 Task: Create a rule from the Routing list, Task moved to a section -> Set Priority in the project BrightTech , set the section as Done clear the priority
Action: Mouse moved to (1300, 209)
Screenshot: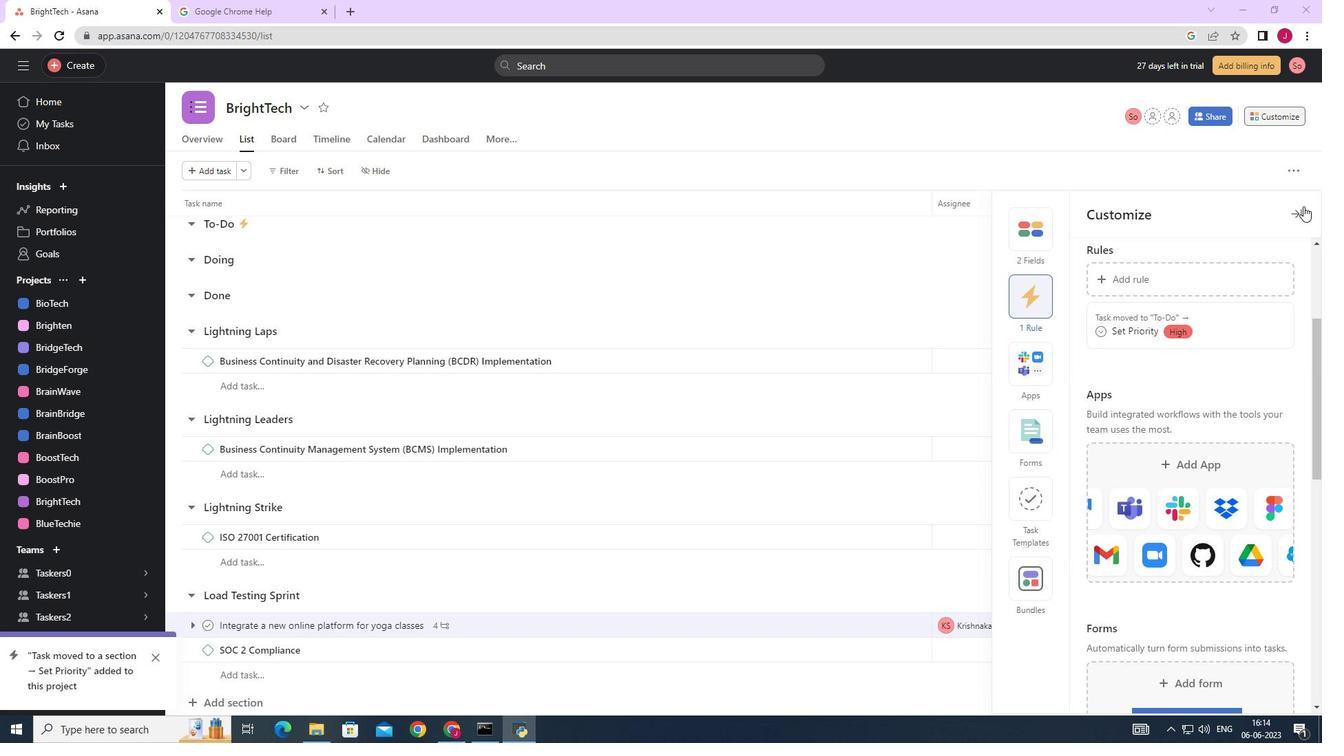 
Action: Mouse pressed left at (1300, 209)
Screenshot: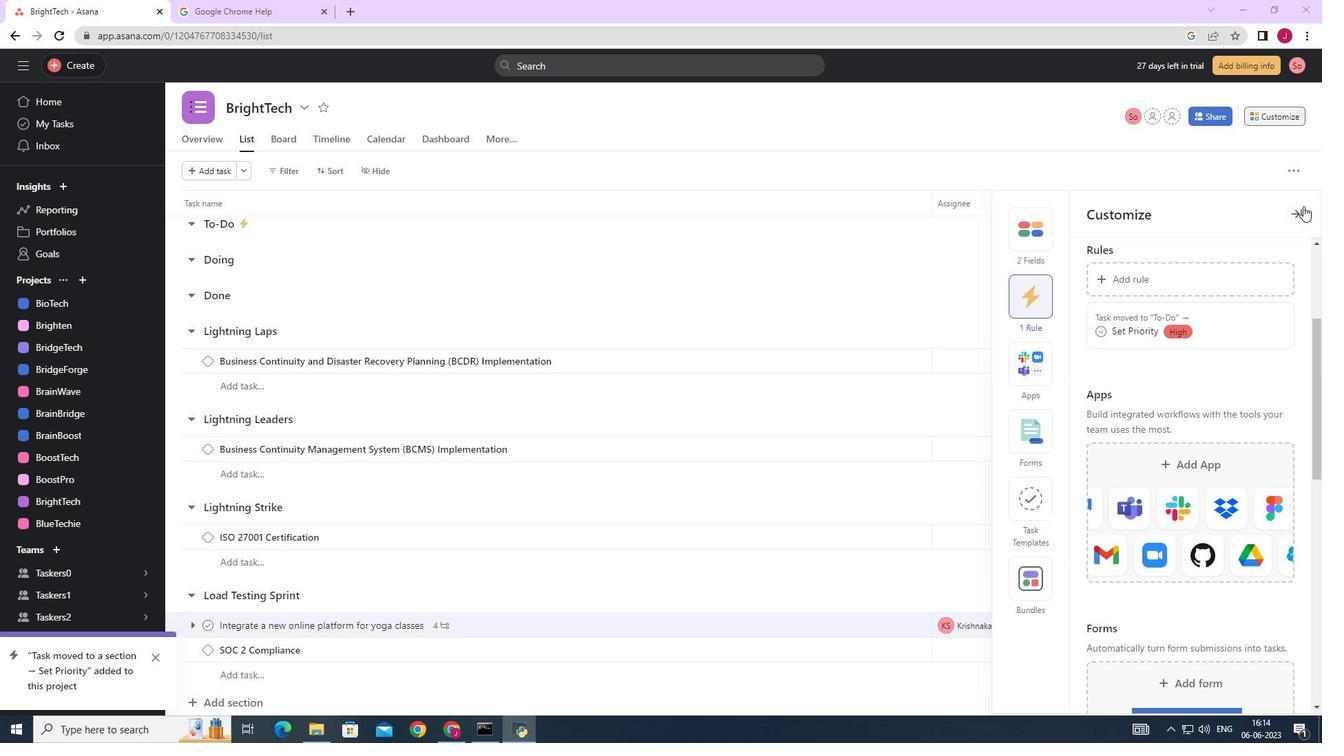 
Action: Mouse moved to (1286, 112)
Screenshot: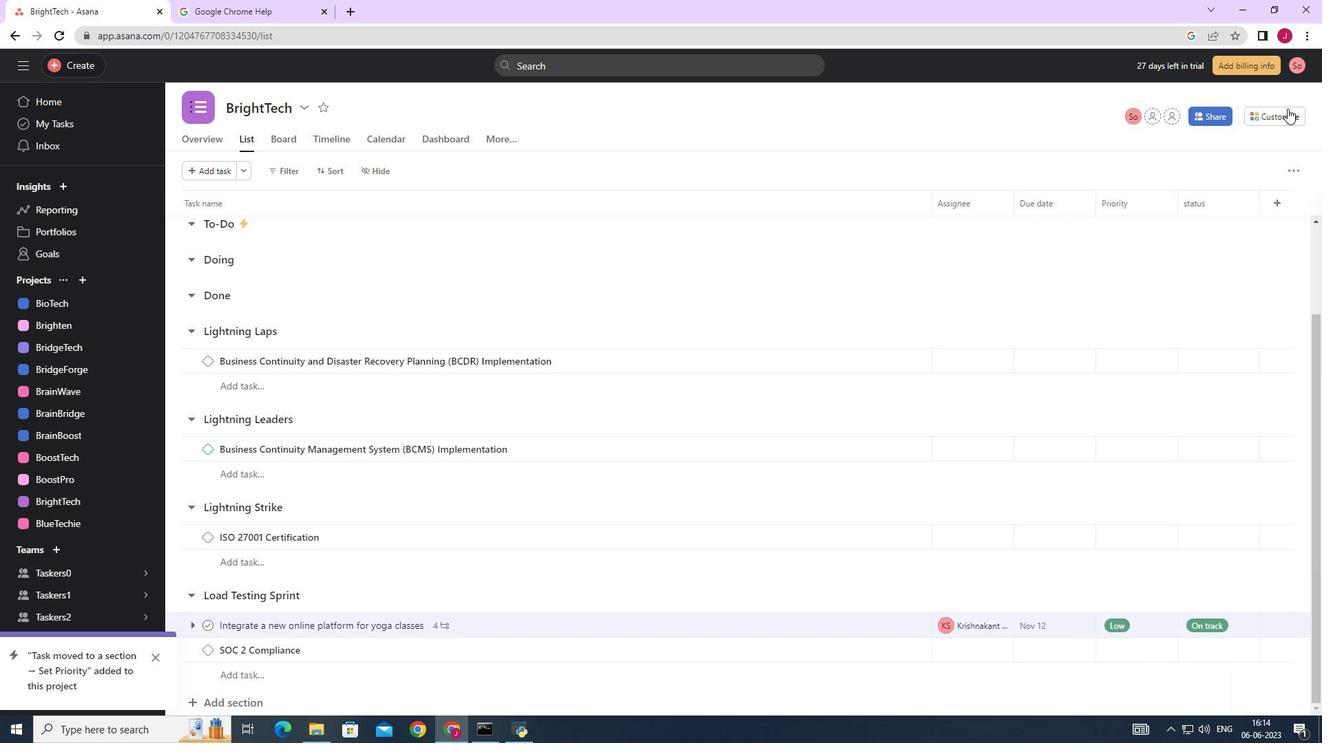 
Action: Mouse pressed left at (1286, 112)
Screenshot: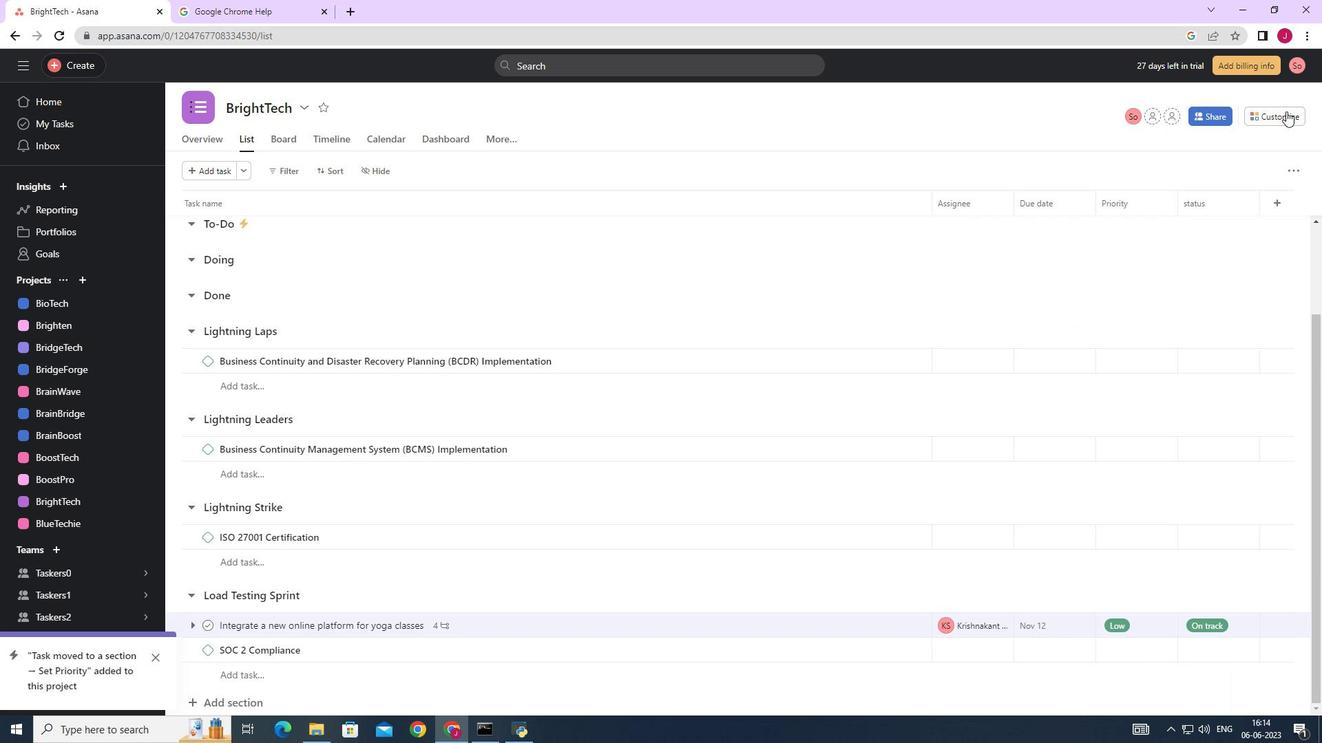 
Action: Mouse moved to (1035, 305)
Screenshot: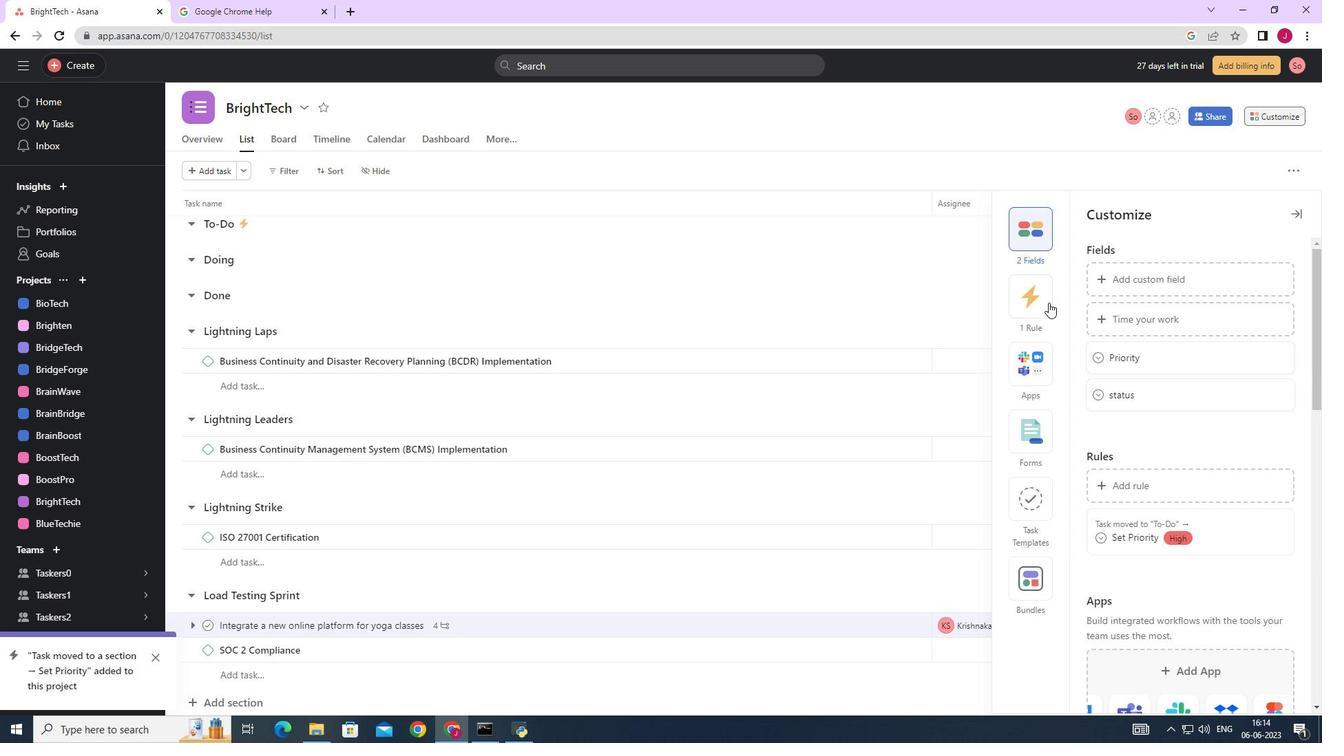 
Action: Mouse pressed left at (1035, 305)
Screenshot: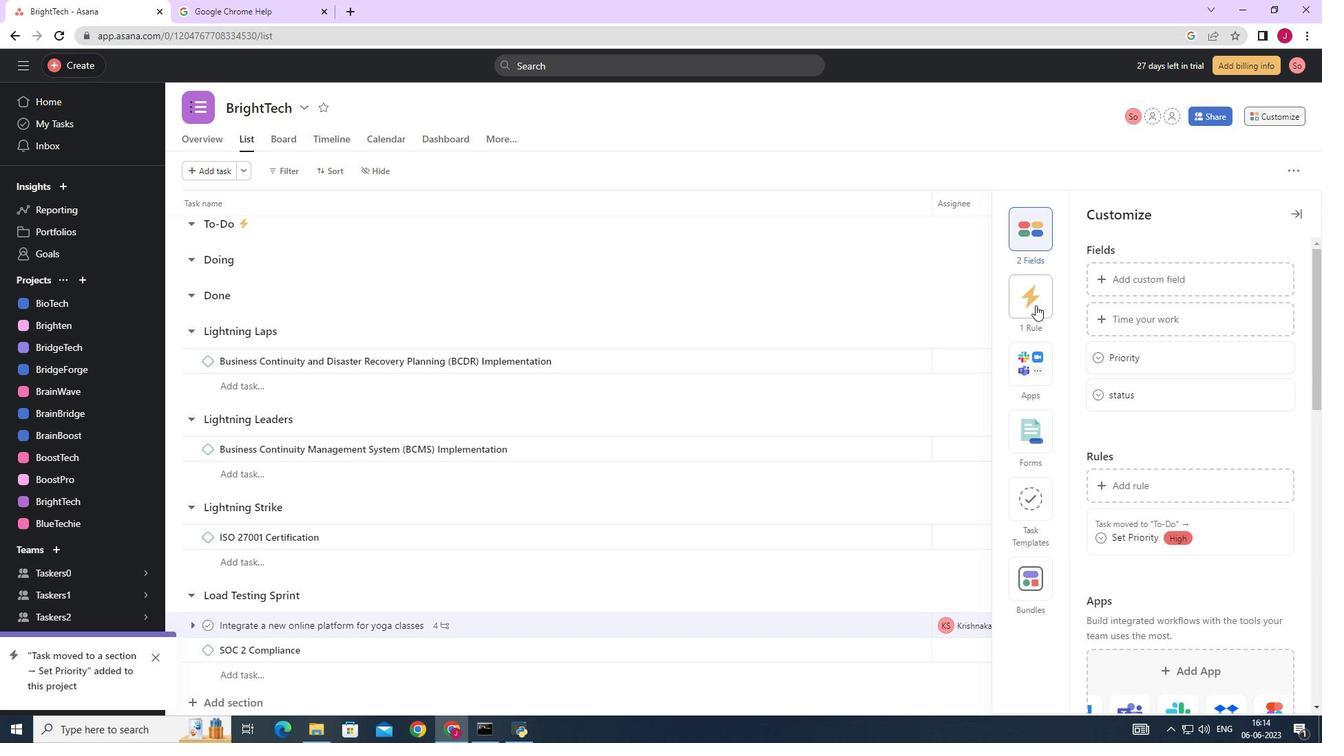 
Action: Mouse moved to (1142, 278)
Screenshot: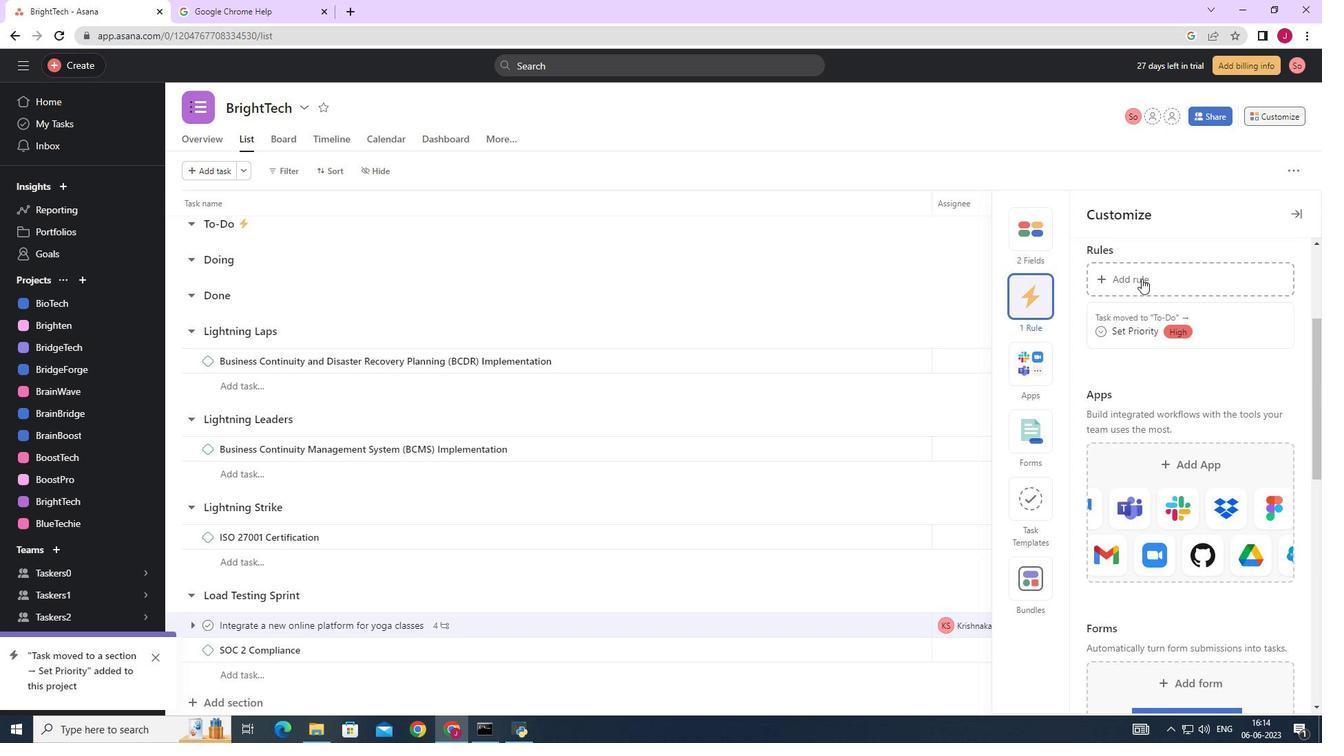 
Action: Mouse pressed left at (1142, 278)
Screenshot: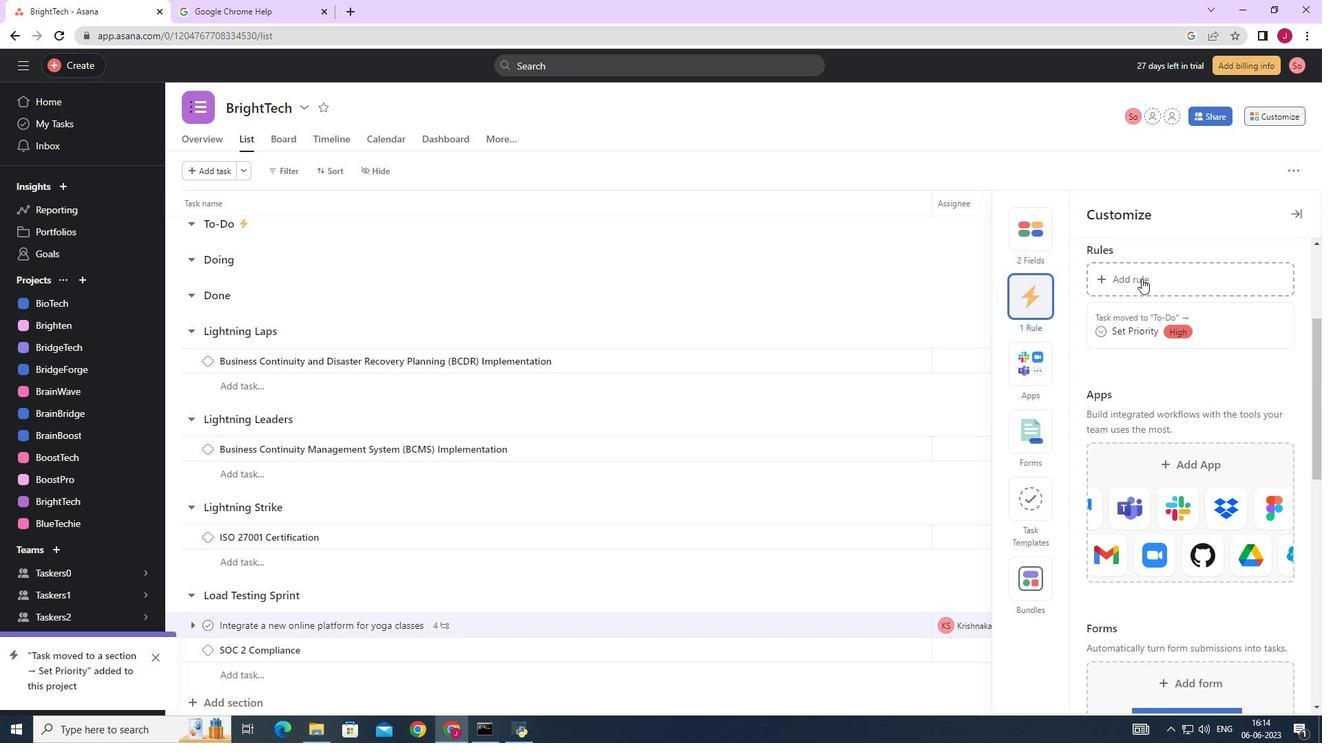 
Action: Mouse moved to (290, 185)
Screenshot: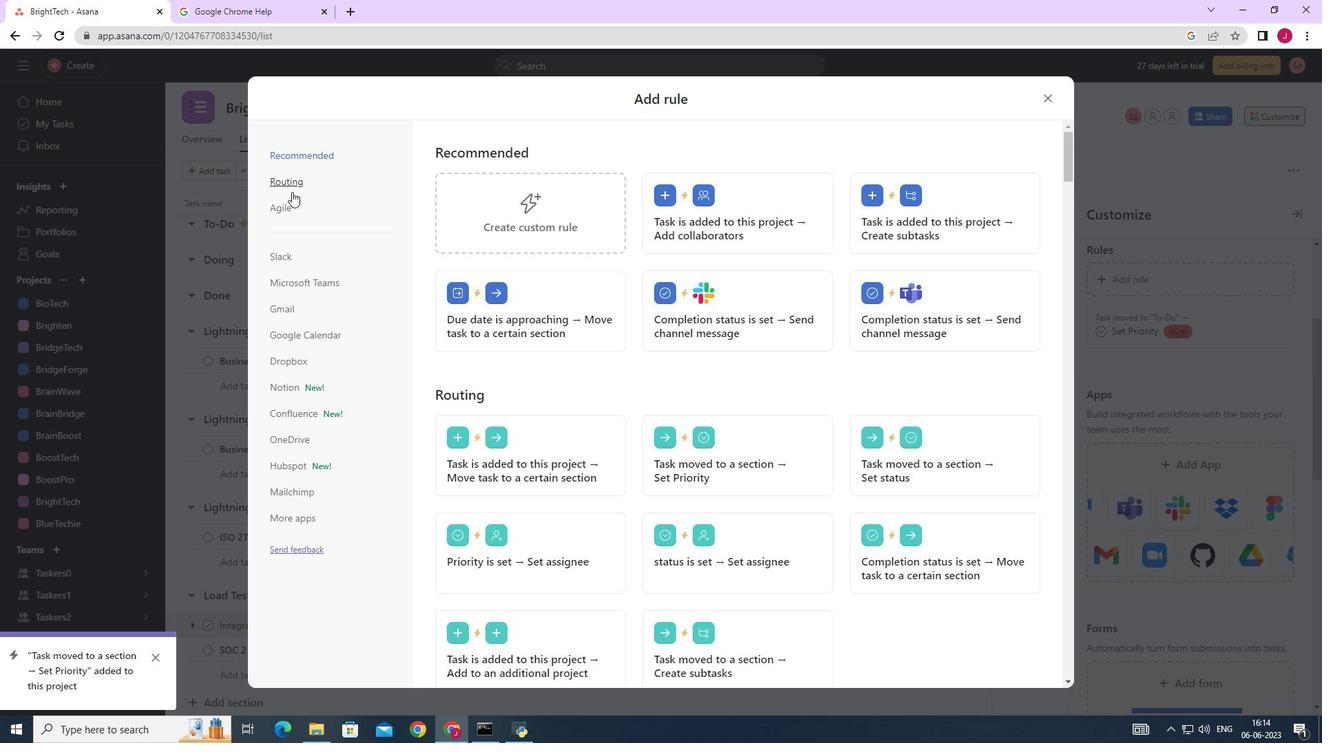 
Action: Mouse pressed left at (290, 185)
Screenshot: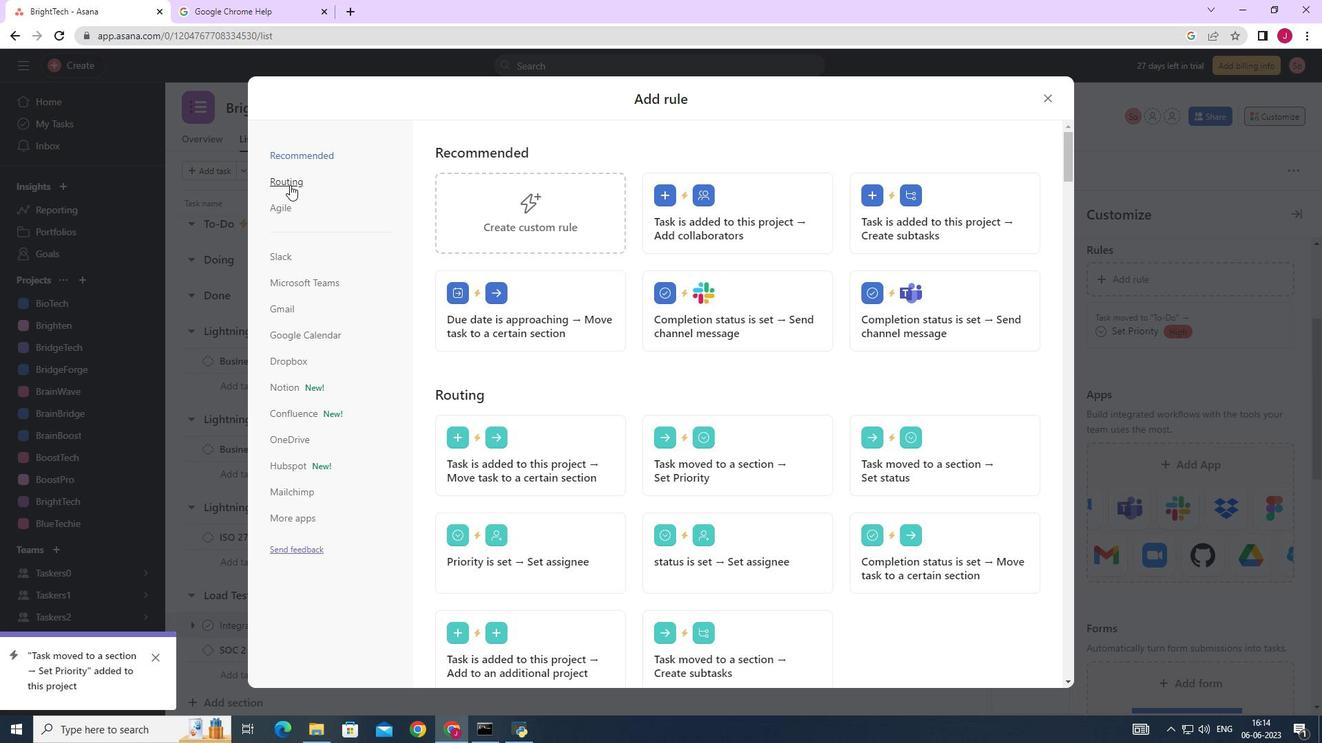 
Action: Mouse moved to (712, 197)
Screenshot: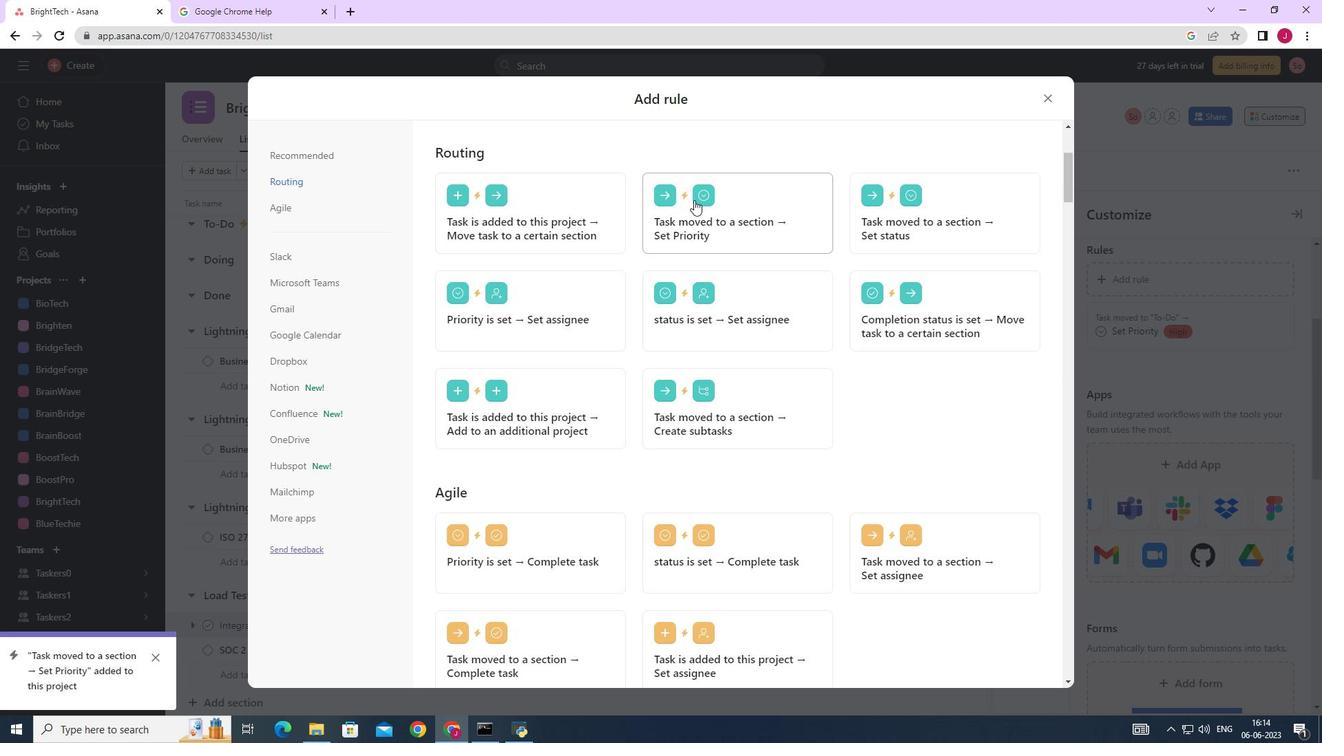
Action: Mouse pressed left at (712, 197)
Screenshot: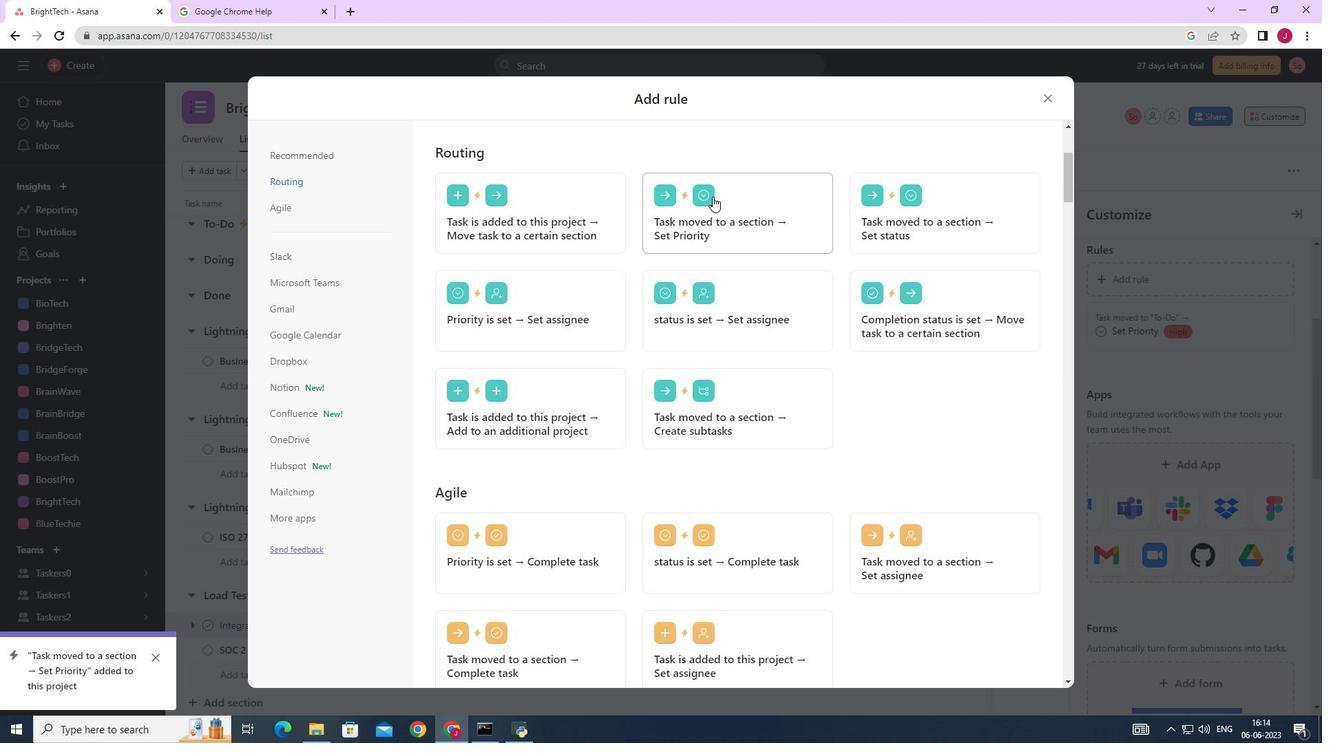 
Action: Mouse moved to (533, 369)
Screenshot: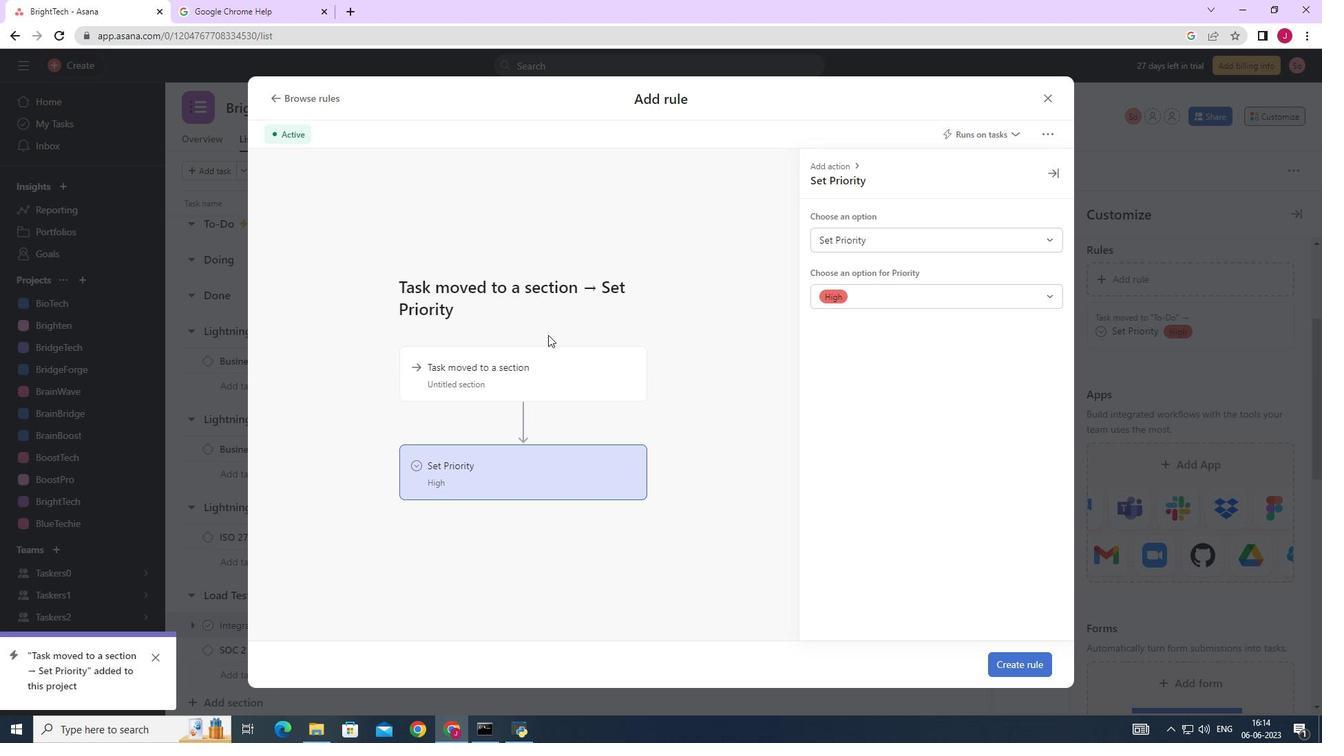 
Action: Mouse pressed left at (533, 369)
Screenshot: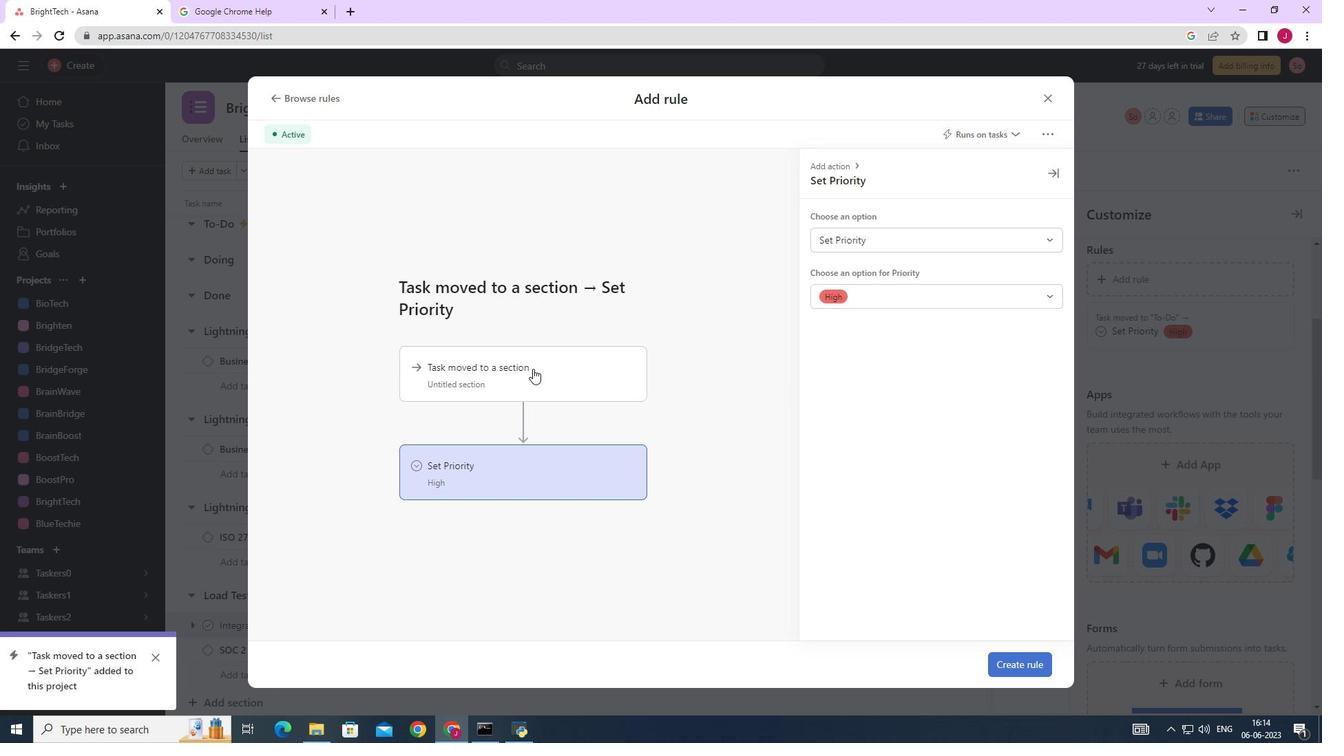 
Action: Mouse moved to (841, 241)
Screenshot: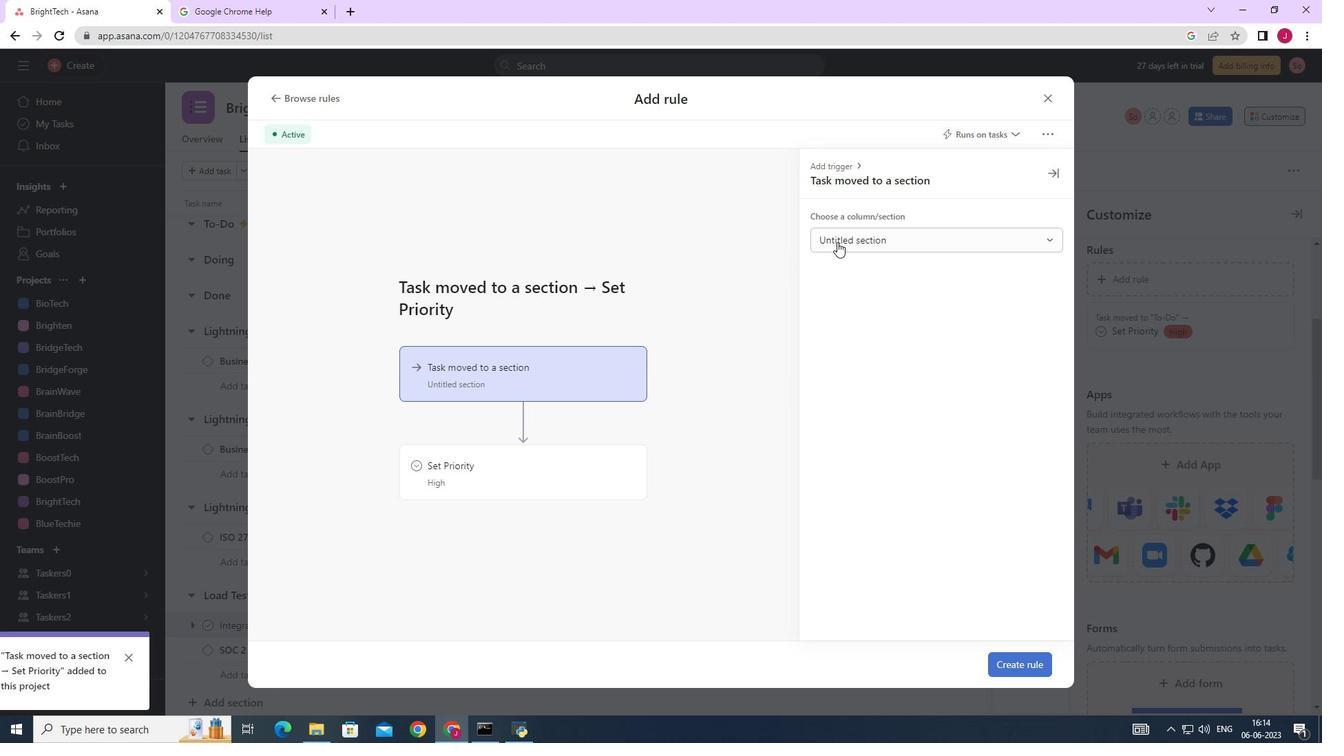 
Action: Mouse pressed left at (841, 241)
Screenshot: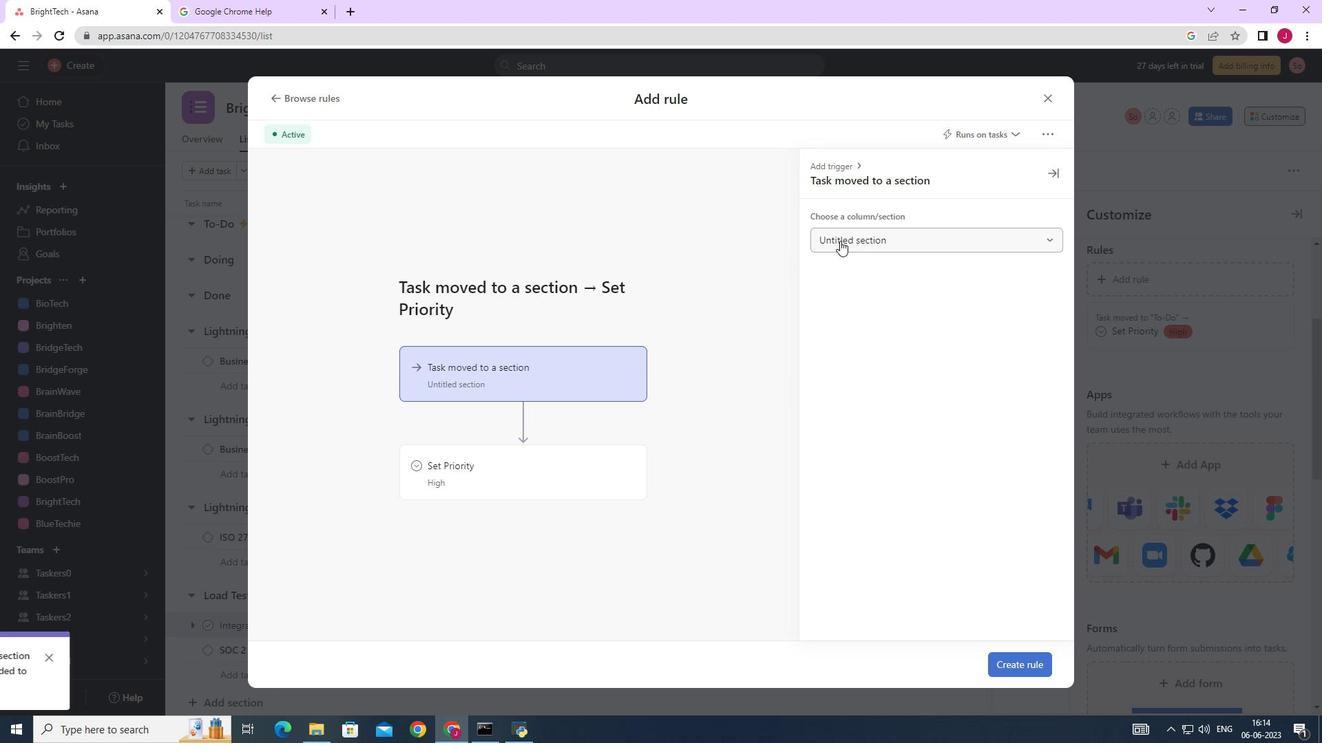 
Action: Mouse moved to (846, 340)
Screenshot: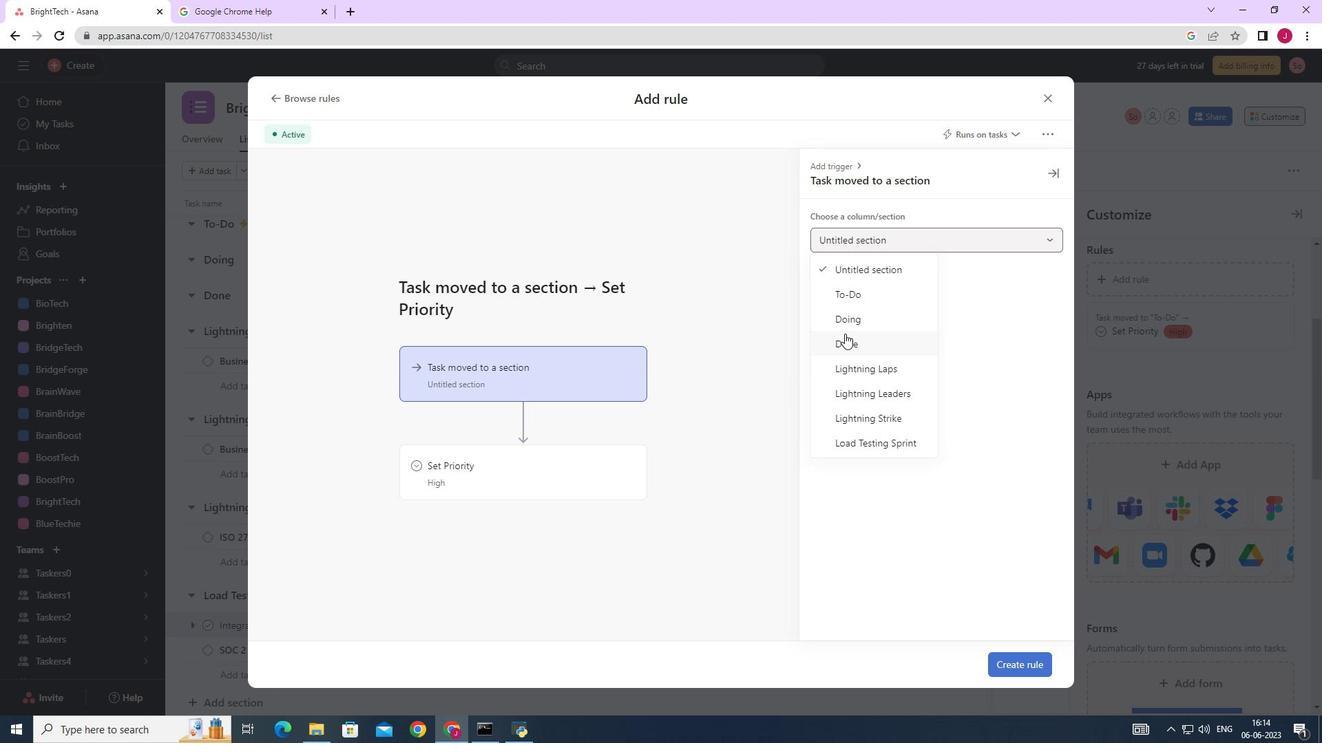 
Action: Mouse pressed left at (846, 340)
Screenshot: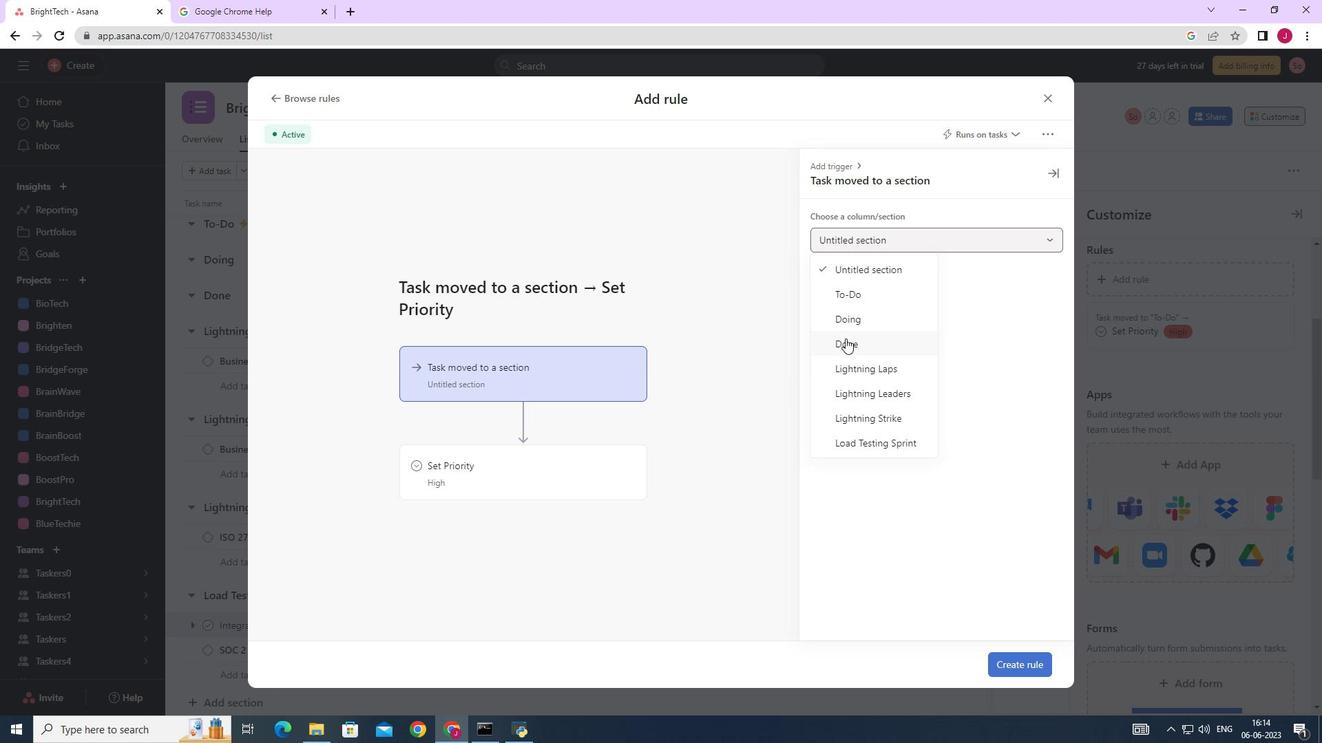 
Action: Mouse moved to (574, 463)
Screenshot: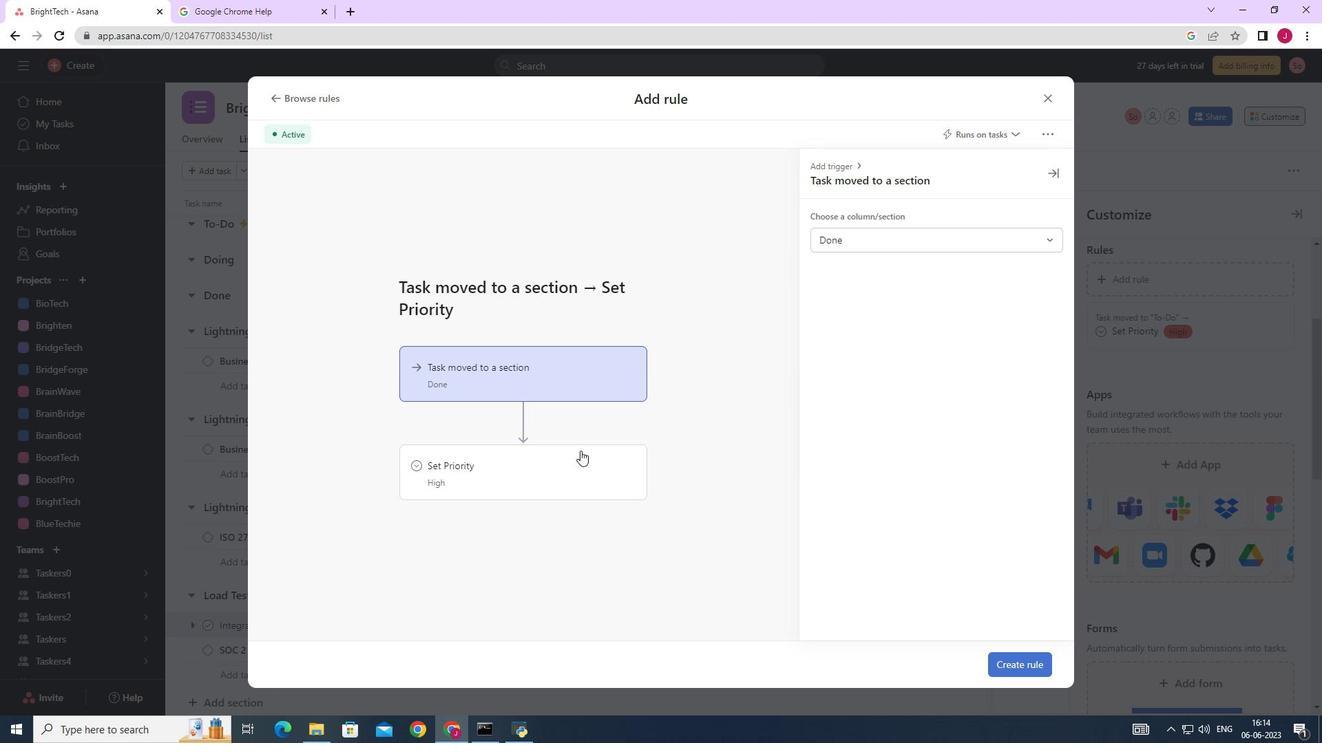 
Action: Mouse pressed left at (574, 463)
Screenshot: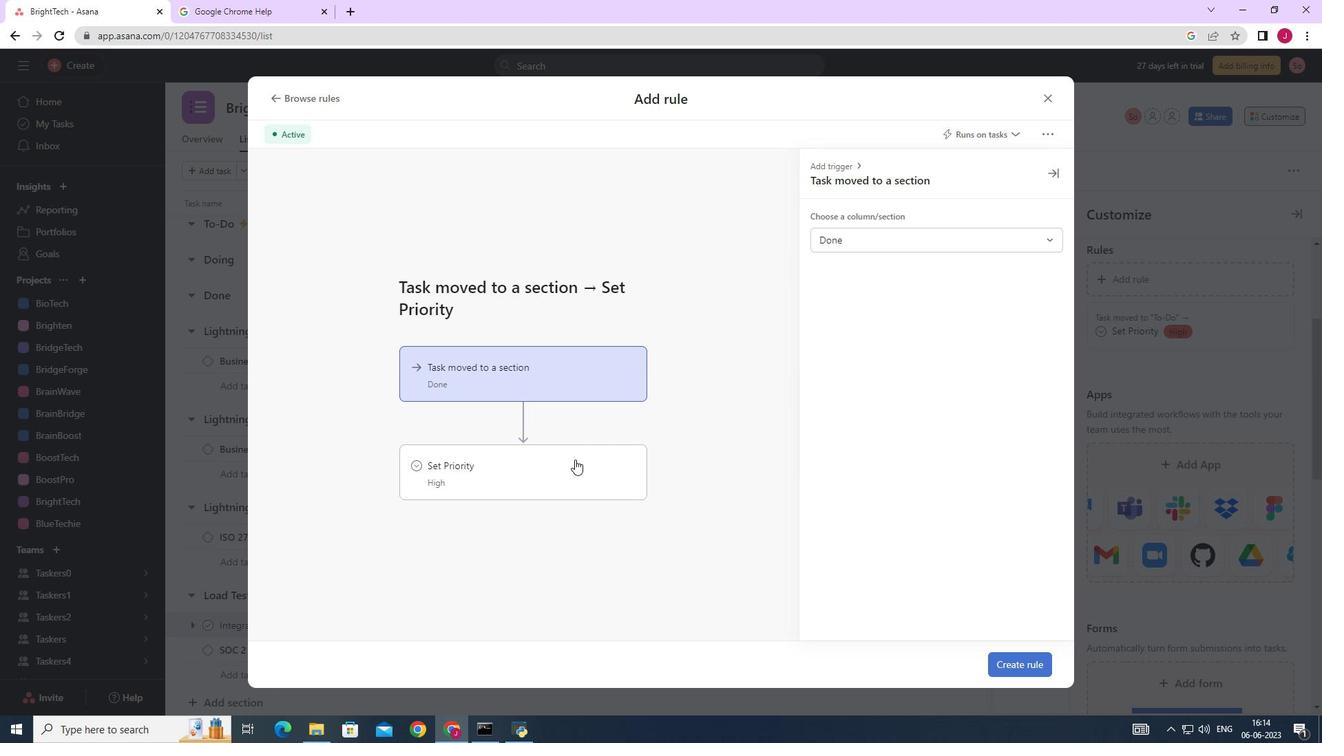 
Action: Mouse moved to (864, 241)
Screenshot: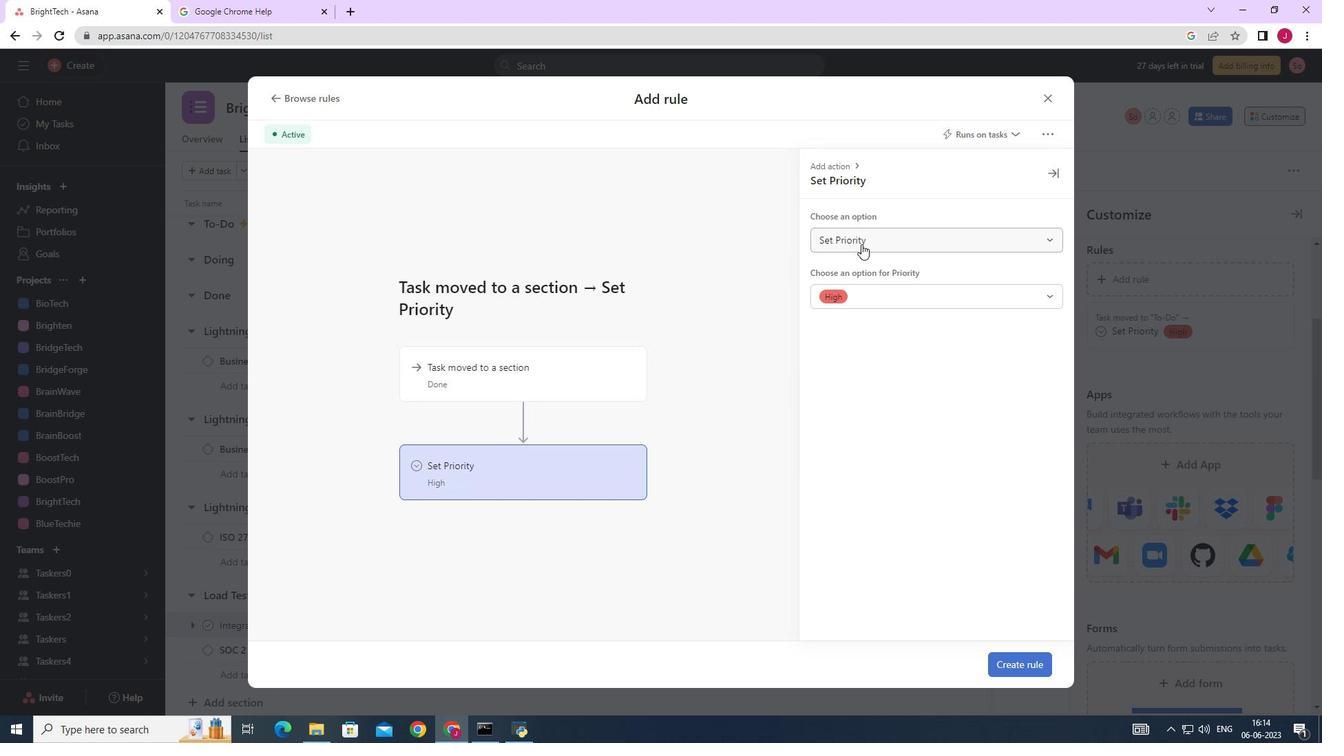
Action: Mouse pressed left at (864, 241)
Screenshot: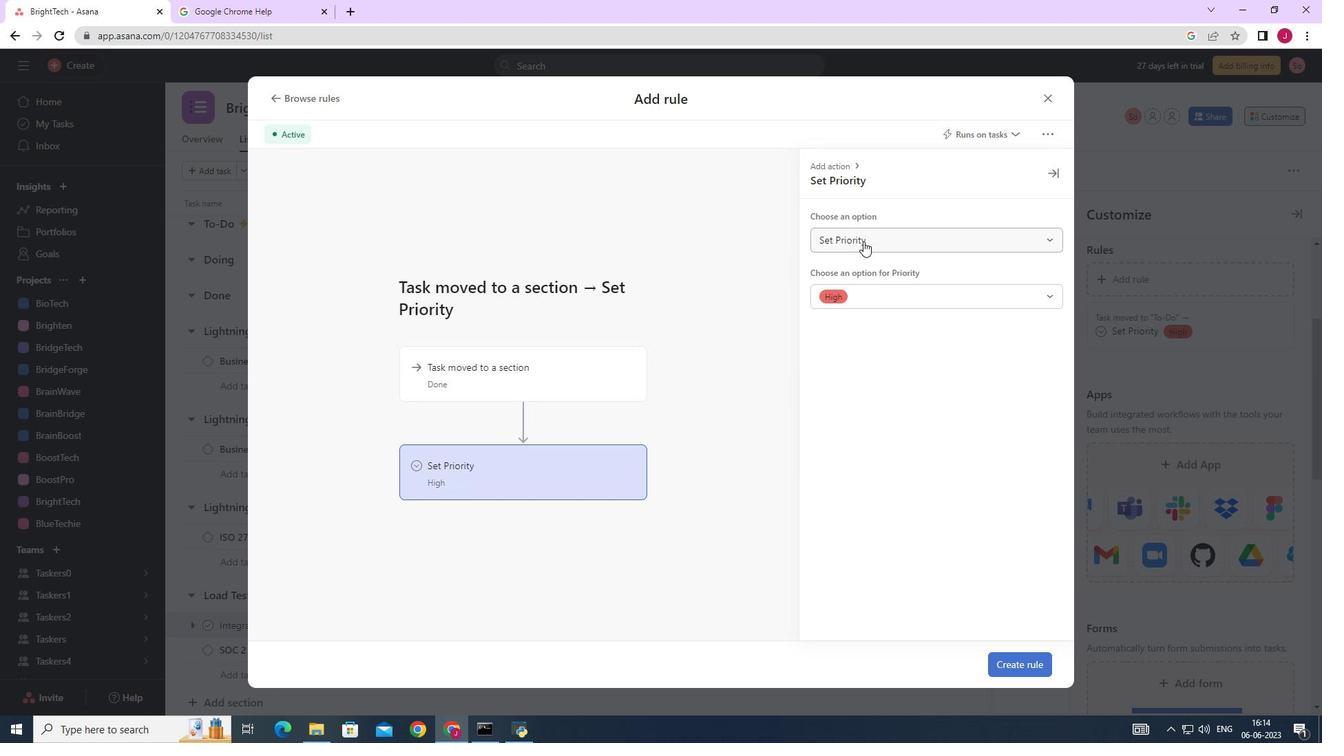 
Action: Mouse moved to (865, 297)
Screenshot: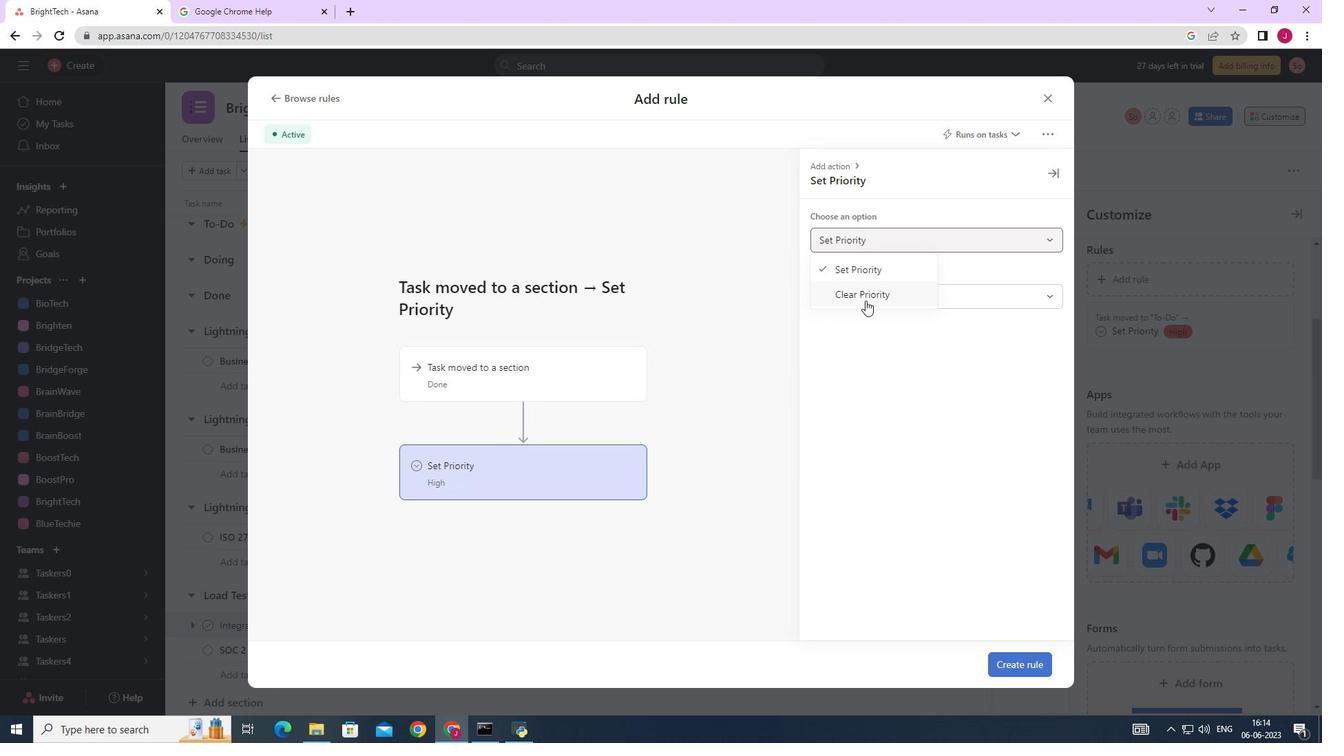 
Action: Mouse pressed left at (865, 297)
Screenshot: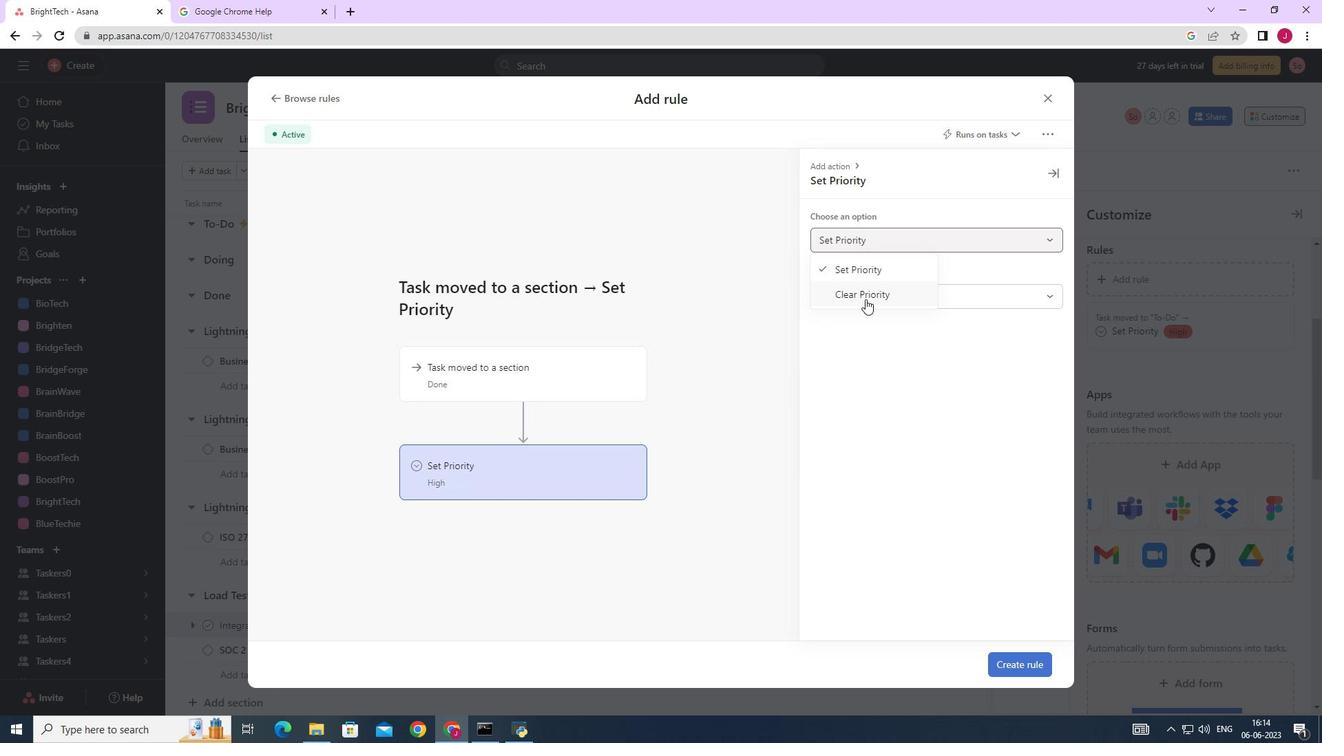
Action: Mouse moved to (535, 474)
Screenshot: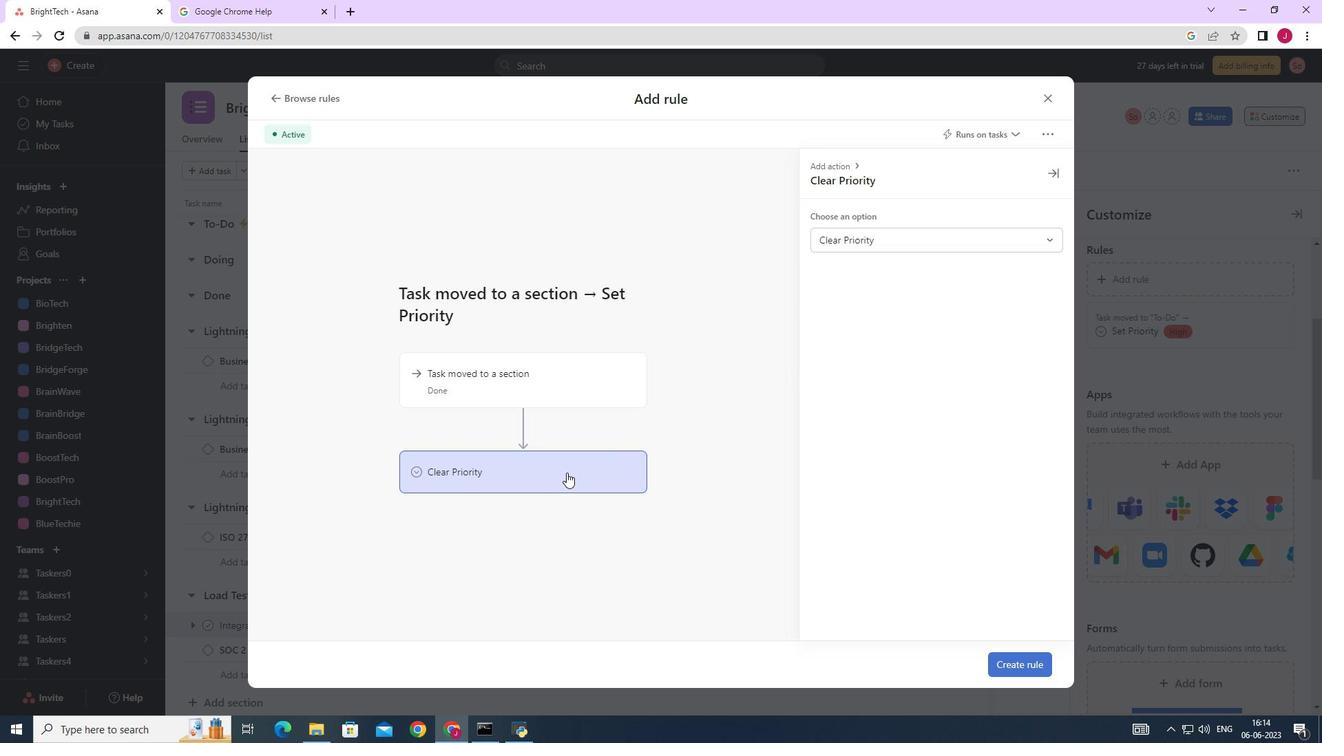 
Action: Mouse pressed left at (535, 474)
Screenshot: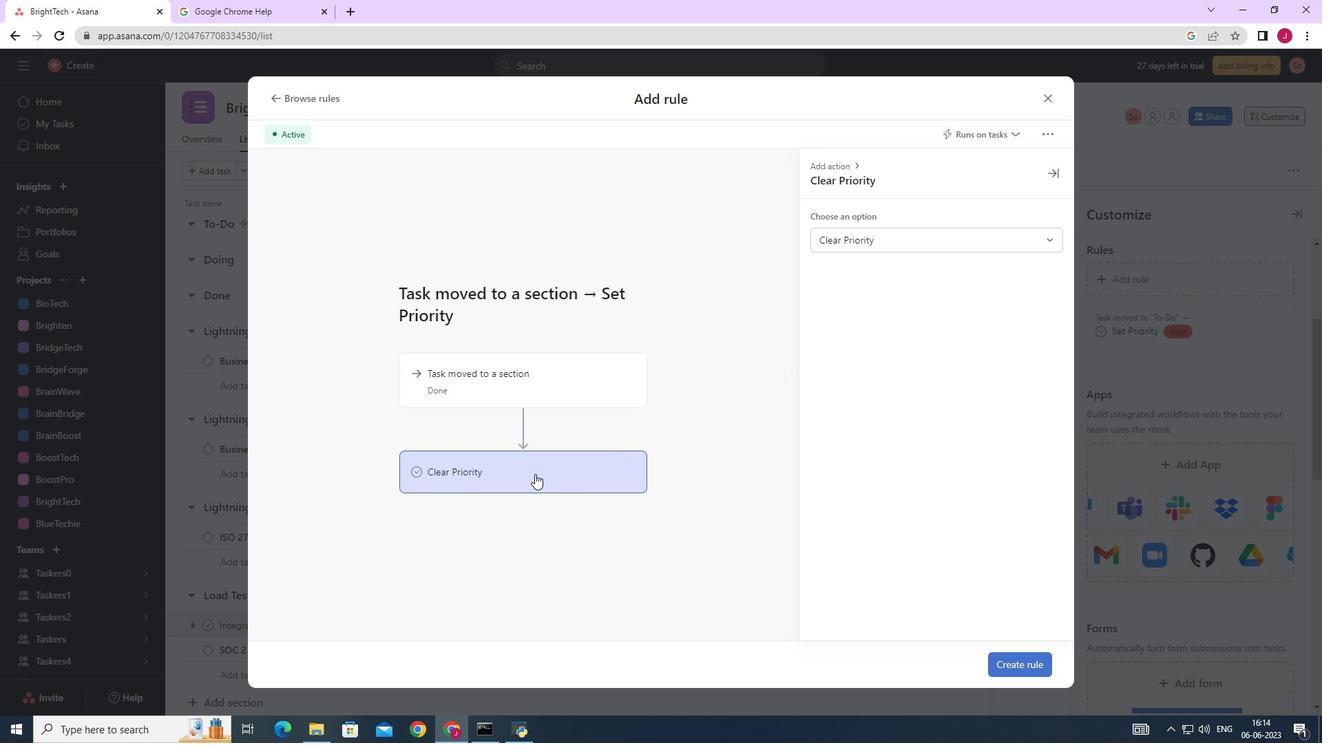 
Action: Mouse moved to (1018, 668)
Screenshot: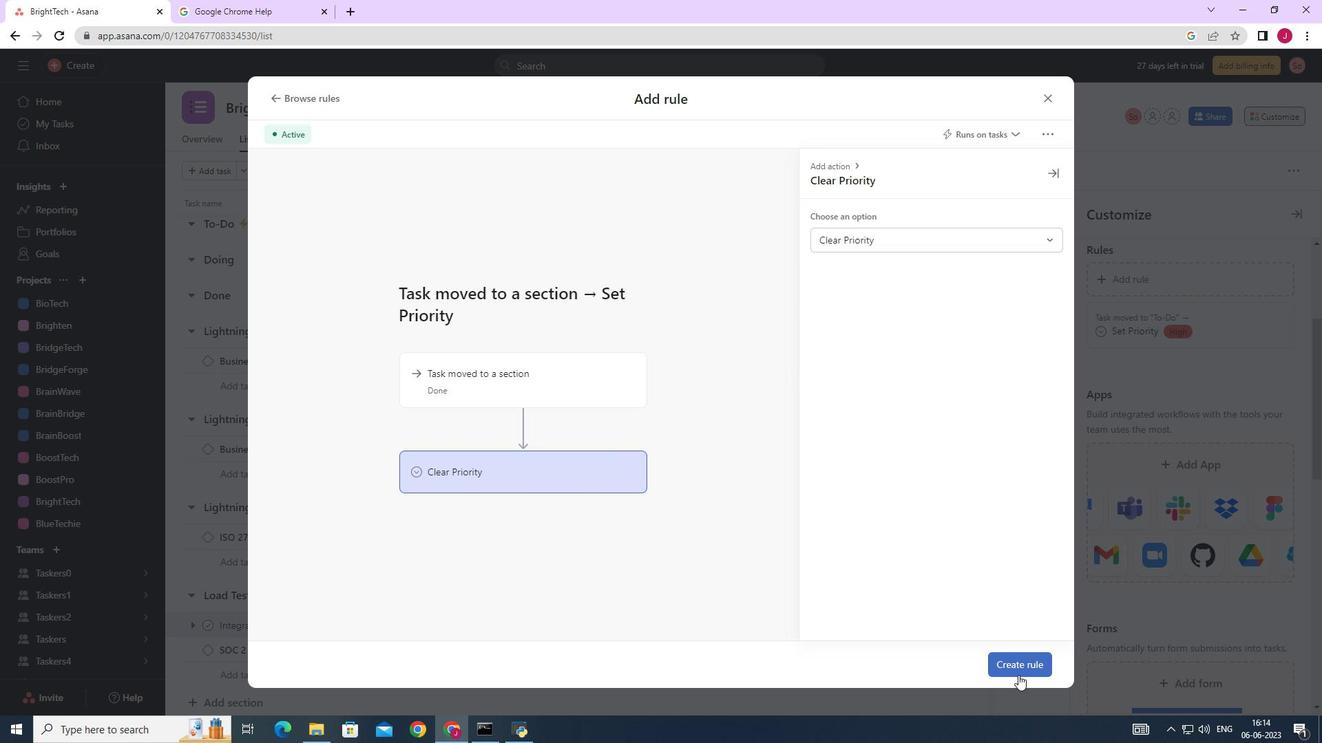 
Action: Mouse pressed left at (1018, 668)
Screenshot: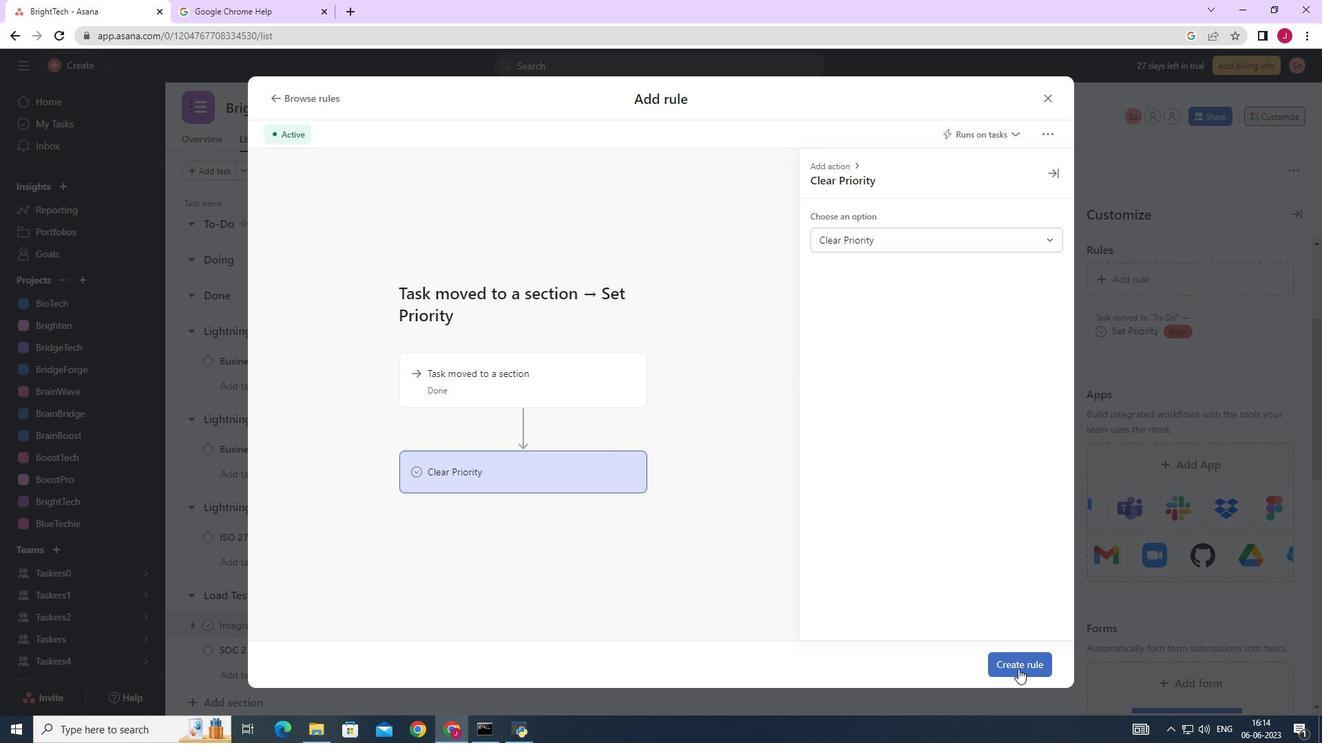 
Action: Mouse moved to (996, 537)
Screenshot: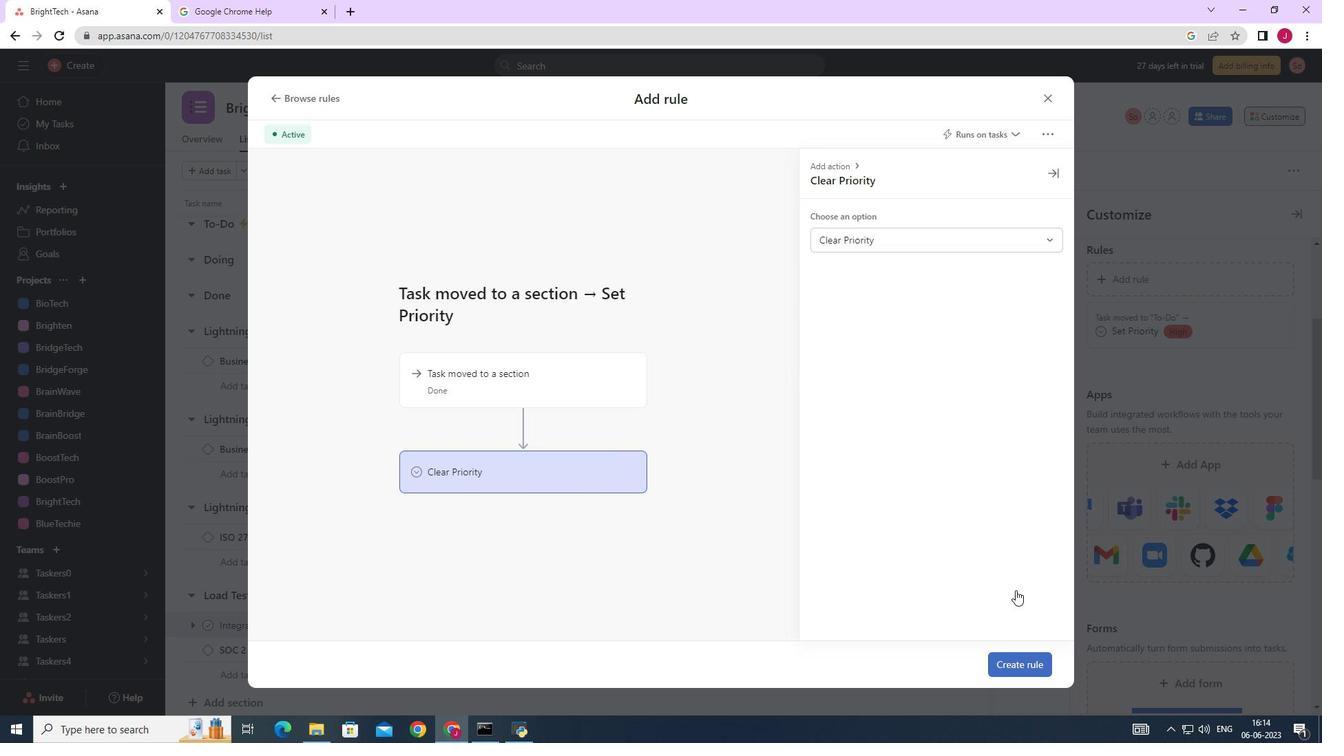 
